 Task: Add the task  Integrate website with email marketing platforms to the section API Gateway Sprint in the project AgileCrest and add a Due Date to the respective task as 2023/12/28
Action: Mouse moved to (413, 283)
Screenshot: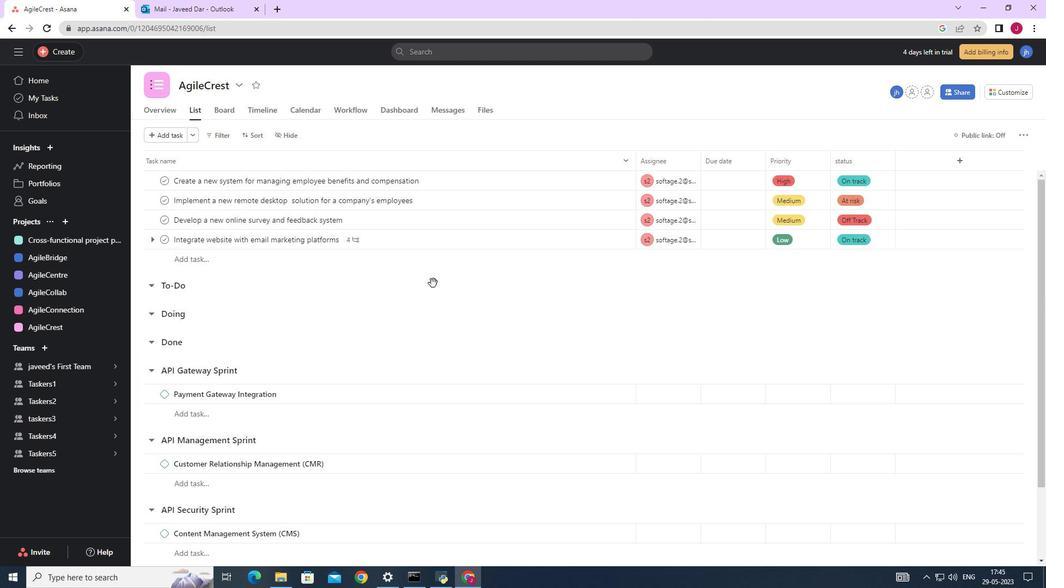 
Action: Mouse scrolled (413, 284) with delta (0, 0)
Screenshot: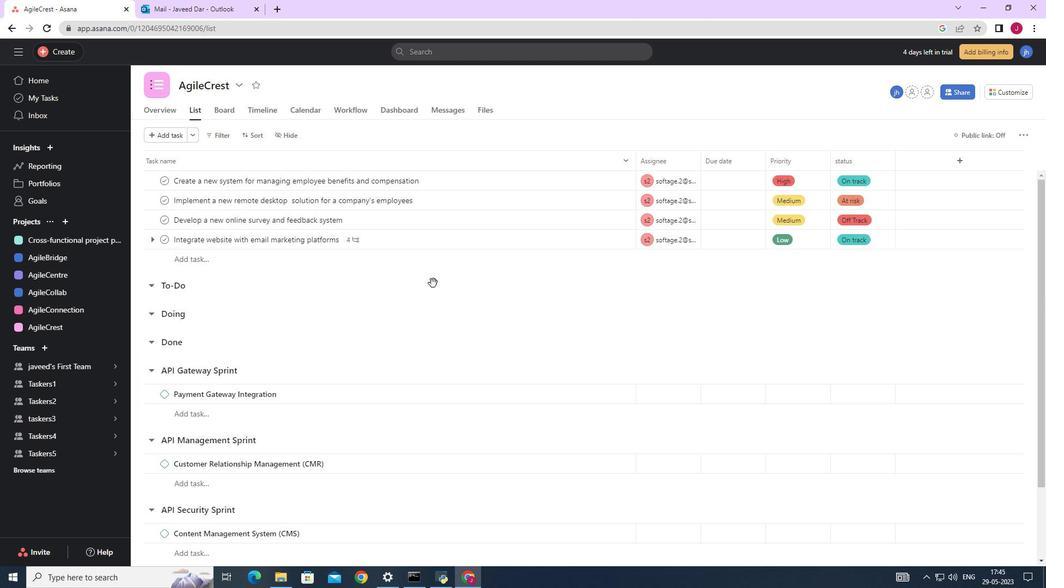 
Action: Mouse scrolled (413, 284) with delta (0, 0)
Screenshot: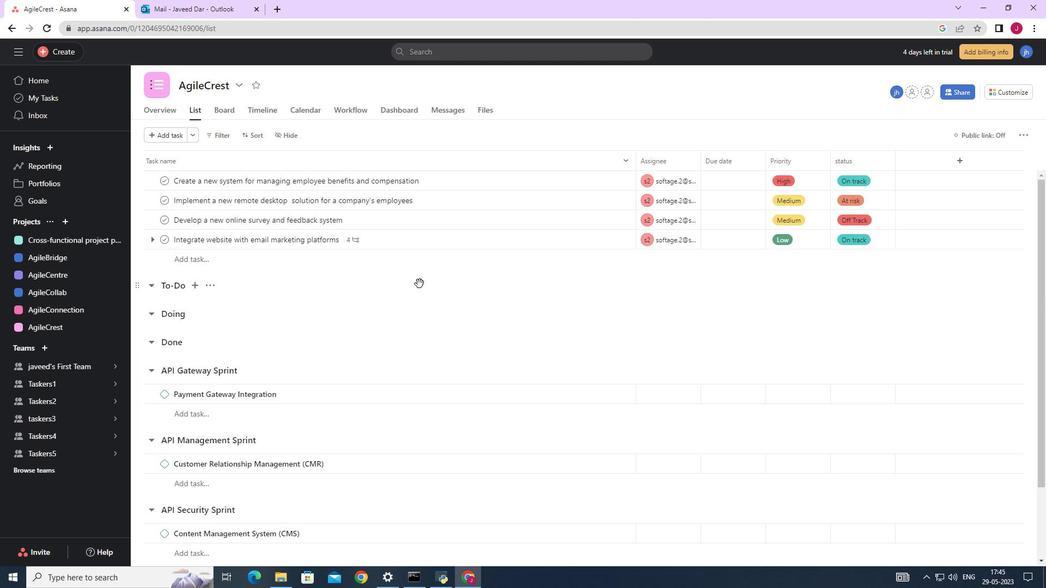 
Action: Mouse moved to (413, 283)
Screenshot: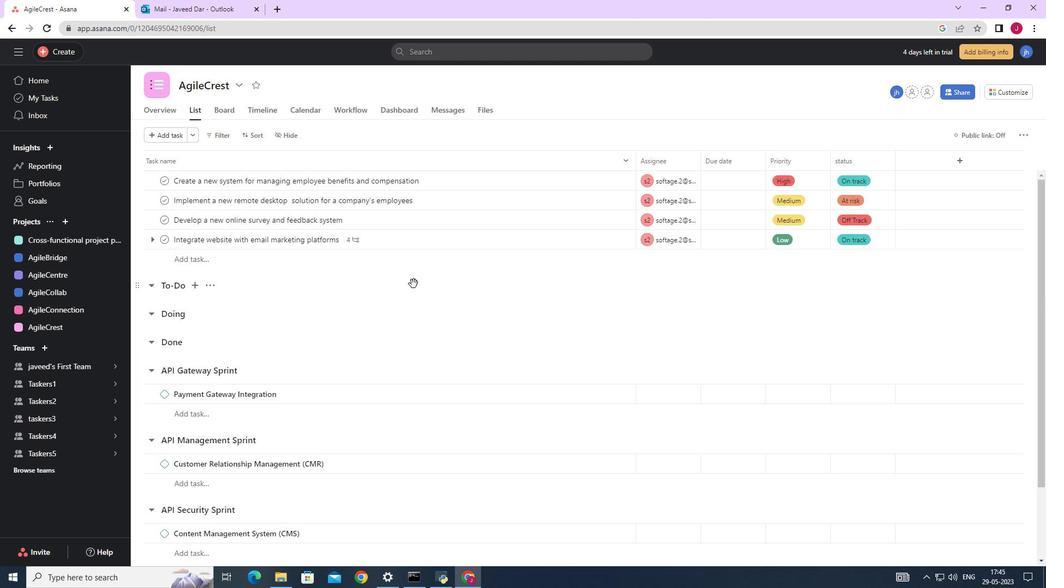 
Action: Mouse scrolled (413, 284) with delta (0, 0)
Screenshot: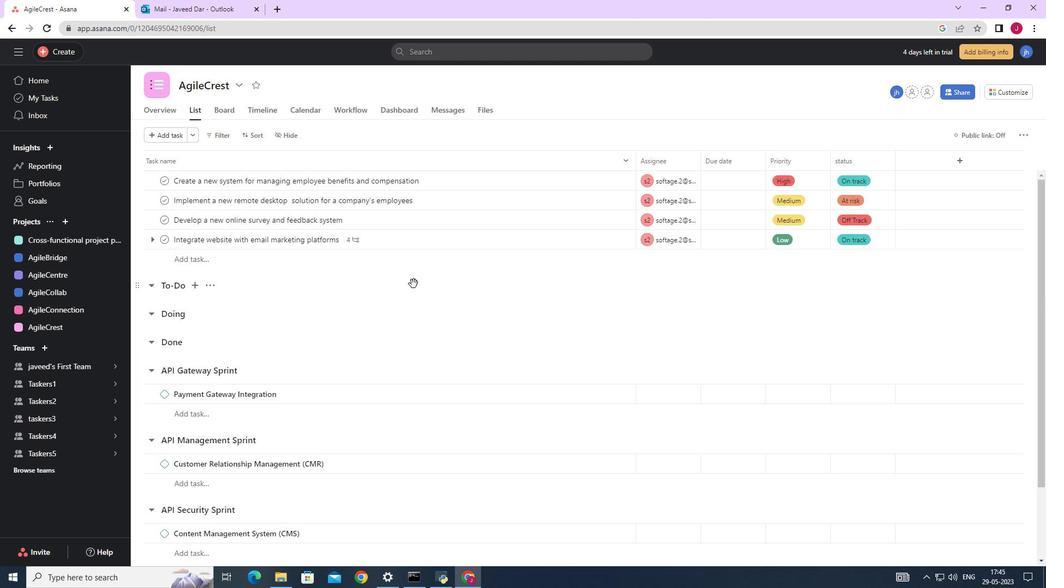 
Action: Mouse moved to (606, 241)
Screenshot: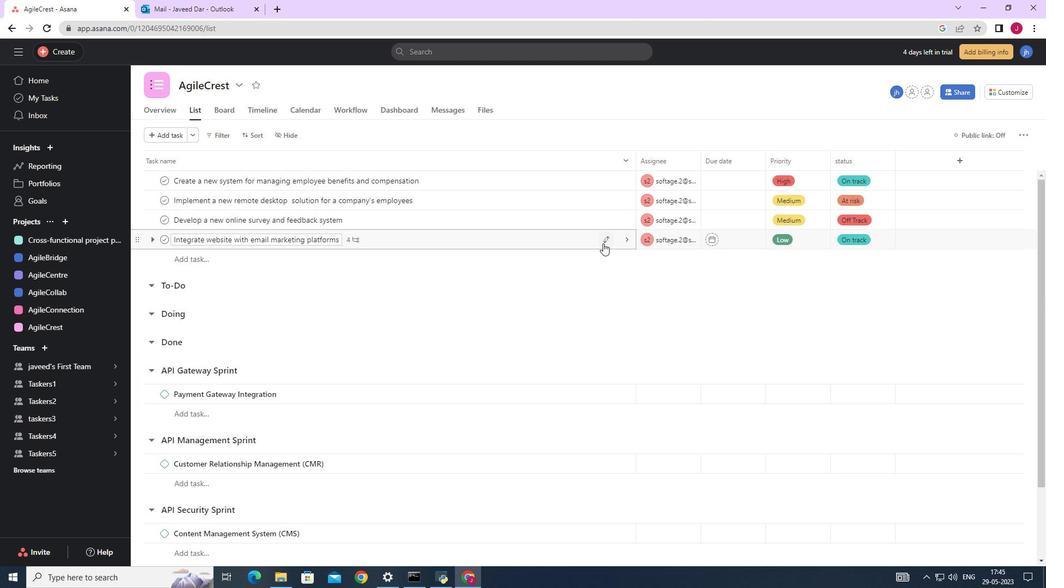 
Action: Mouse pressed left at (606, 241)
Screenshot: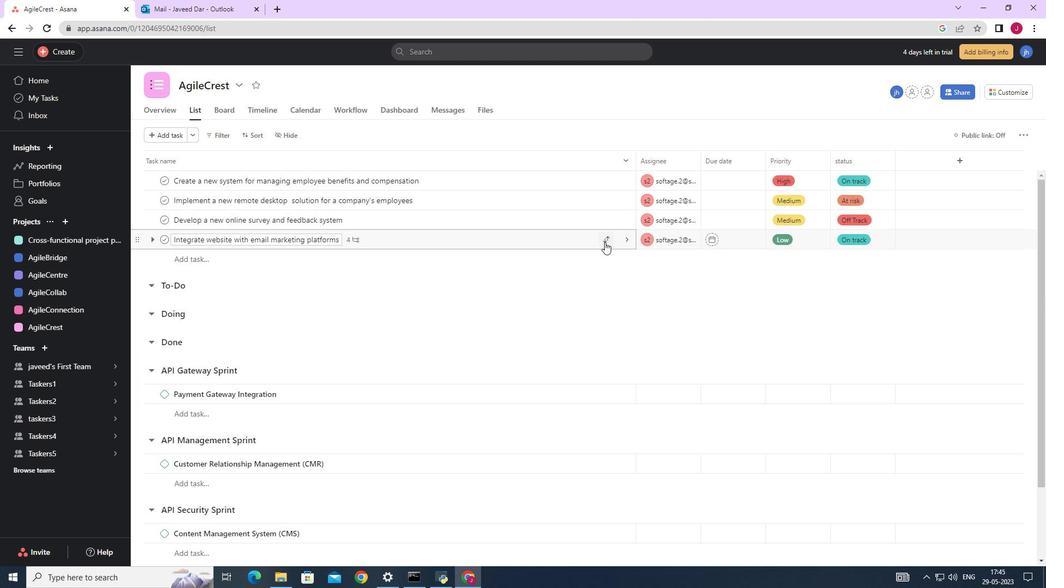 
Action: Mouse moved to (579, 363)
Screenshot: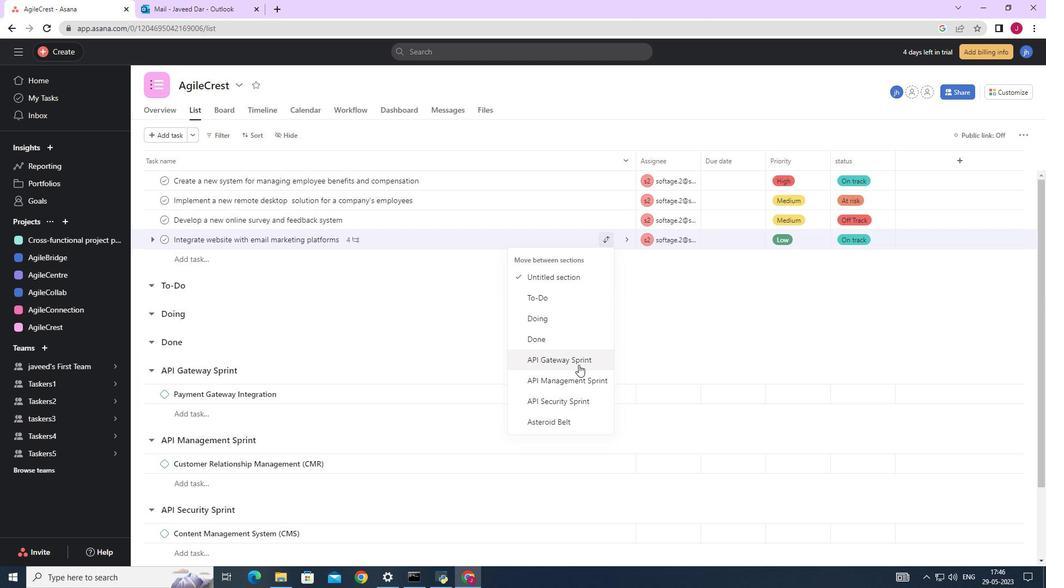 
Action: Mouse pressed left at (579, 363)
Screenshot: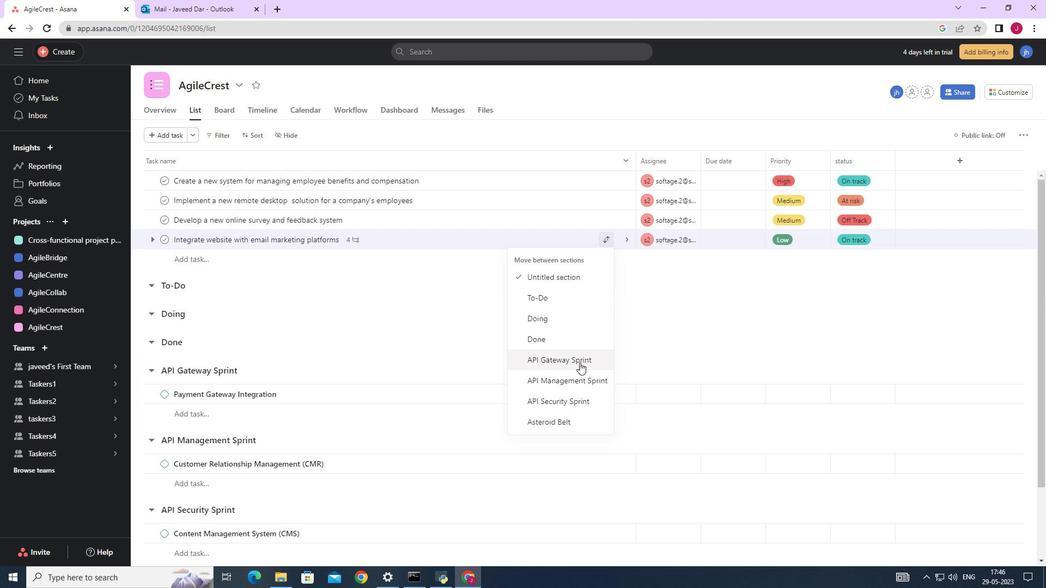 
Action: Mouse moved to (728, 374)
Screenshot: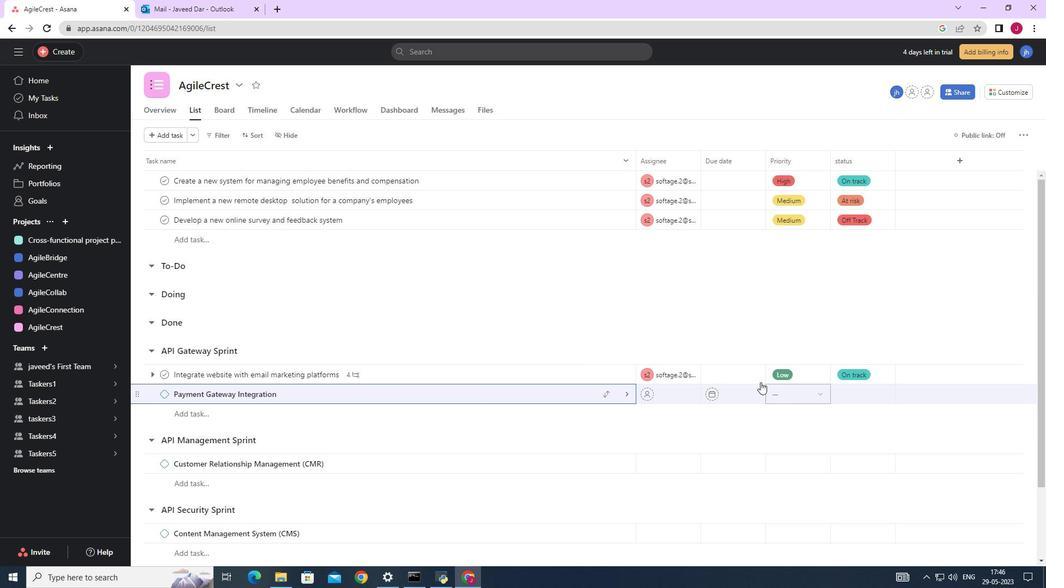 
Action: Mouse pressed left at (728, 374)
Screenshot: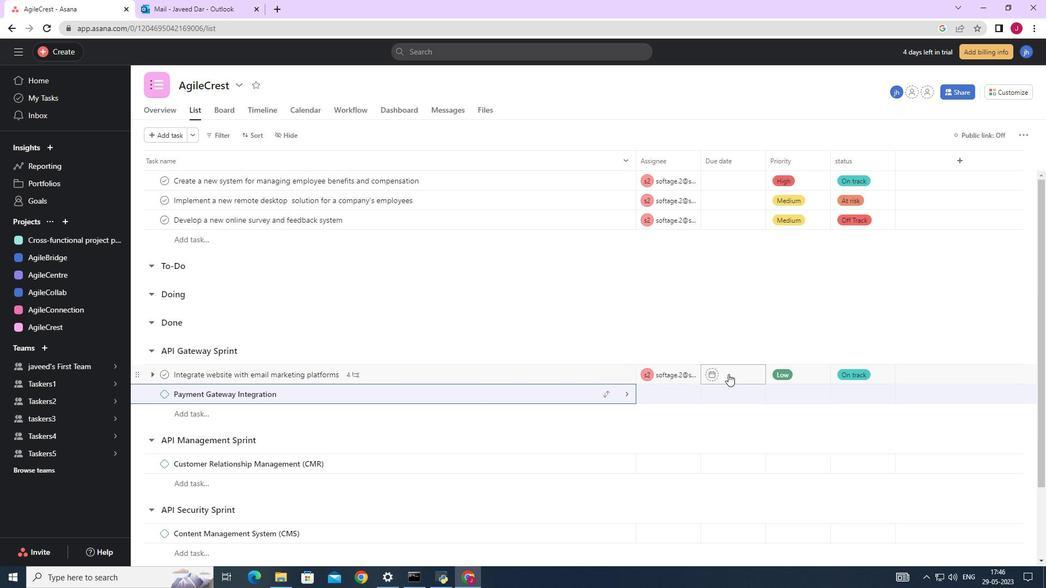 
Action: Mouse moved to (844, 196)
Screenshot: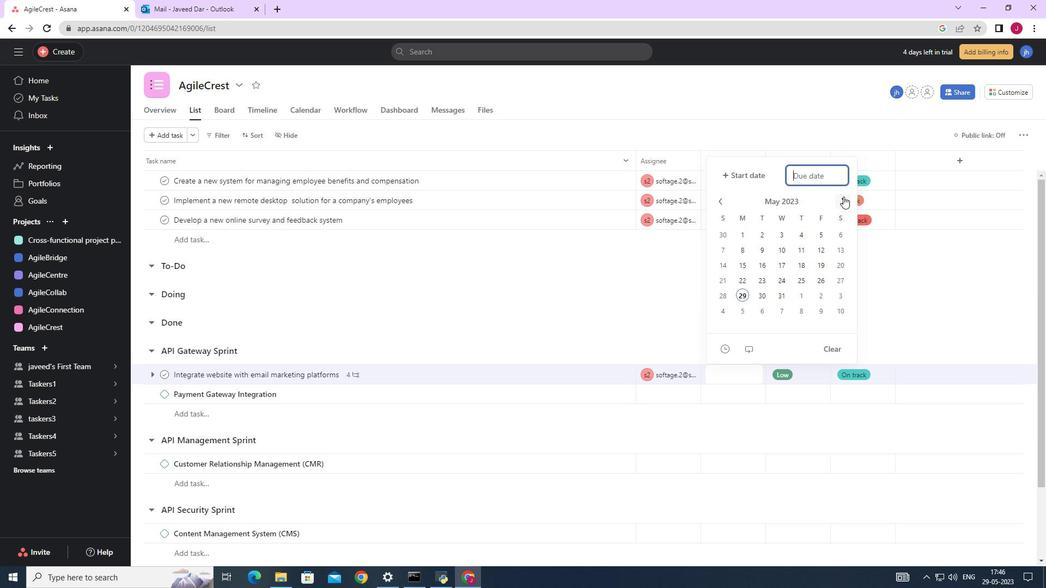 
Action: Mouse pressed left at (844, 196)
Screenshot: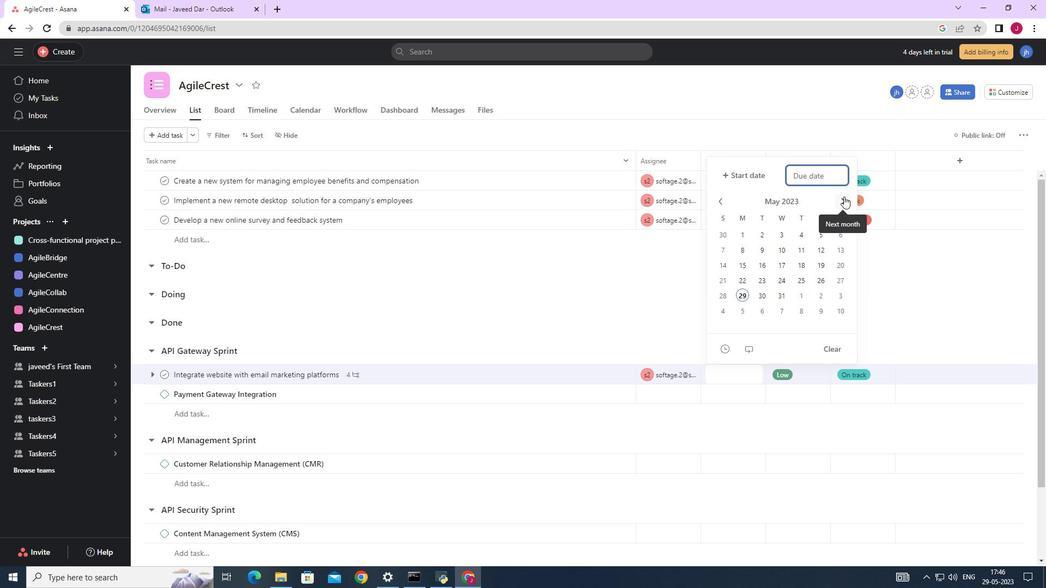 
Action: Mouse moved to (844, 201)
Screenshot: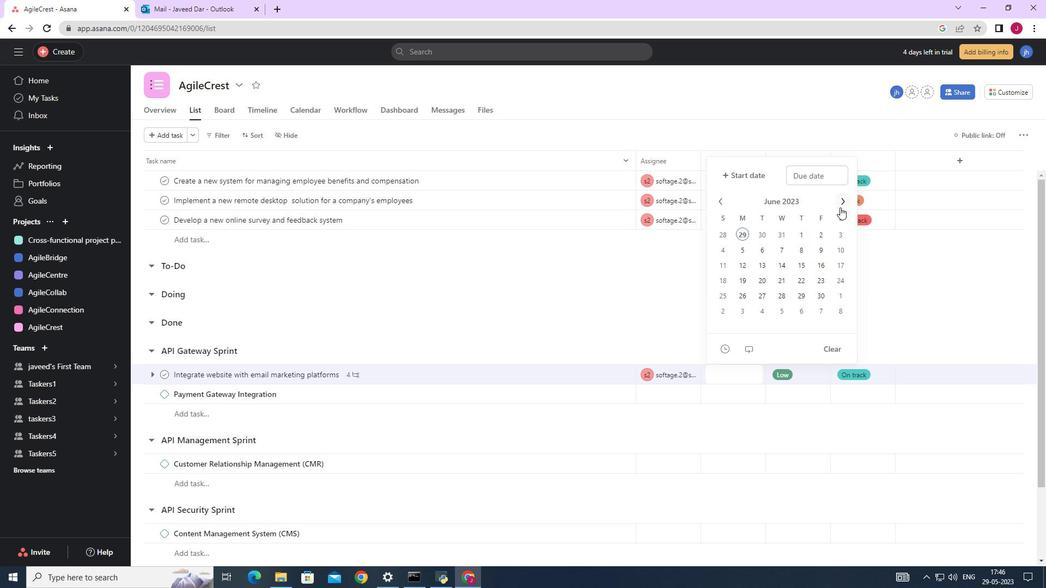 
Action: Mouse pressed left at (844, 201)
Screenshot: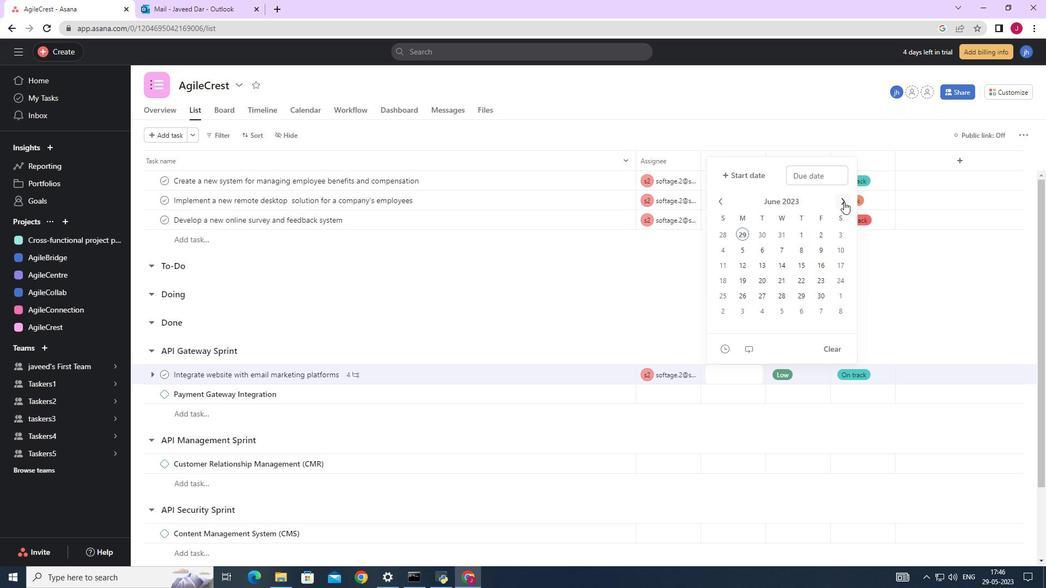 
Action: Mouse pressed left at (844, 201)
Screenshot: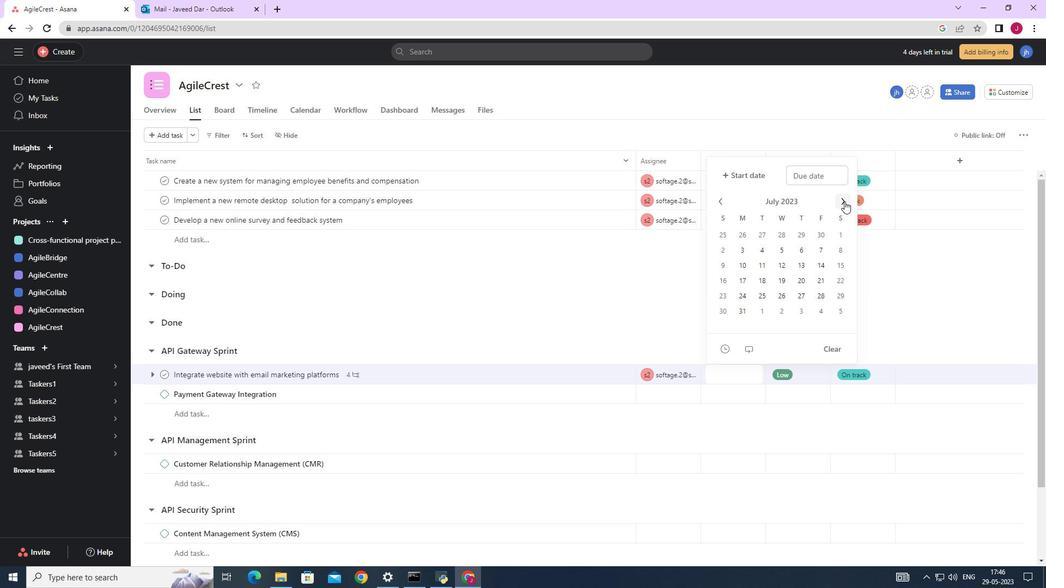 
Action: Mouse pressed left at (844, 201)
Screenshot: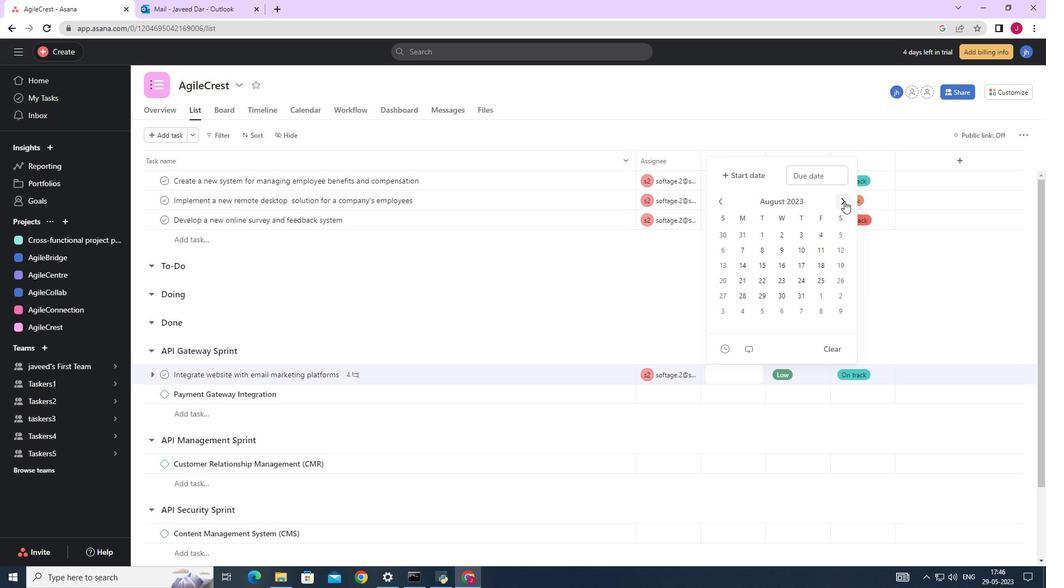 
Action: Mouse pressed left at (844, 201)
Screenshot: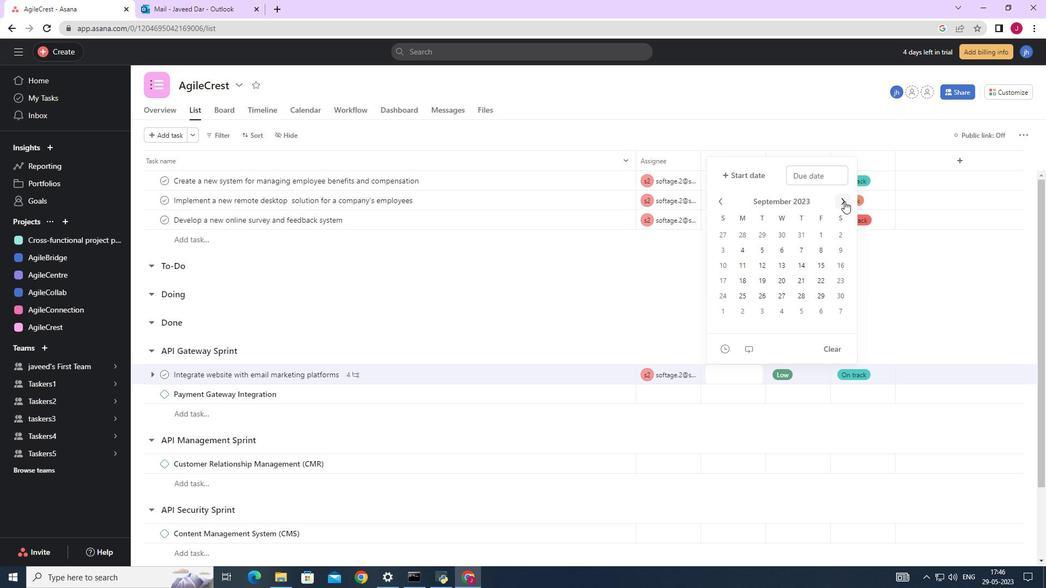 
Action: Mouse pressed left at (844, 201)
Screenshot: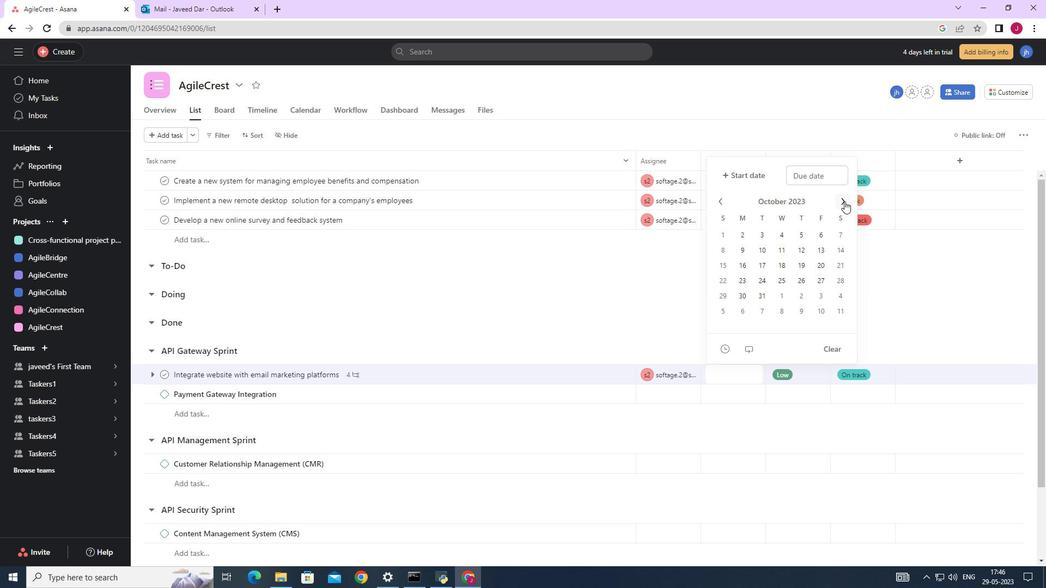 
Action: Mouse pressed left at (844, 201)
Screenshot: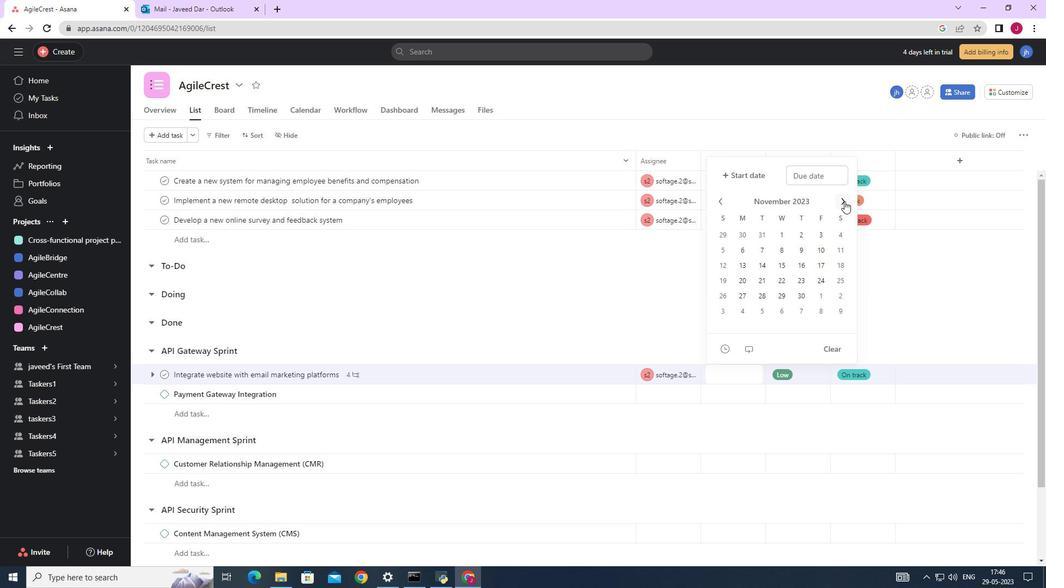 
Action: Mouse pressed left at (844, 201)
Screenshot: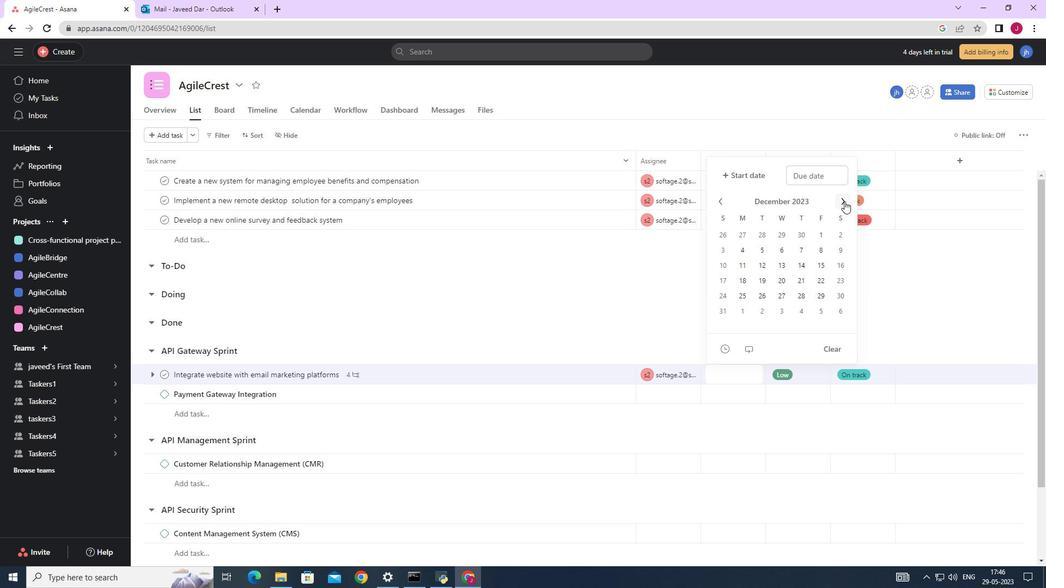 
Action: Mouse moved to (721, 201)
Screenshot: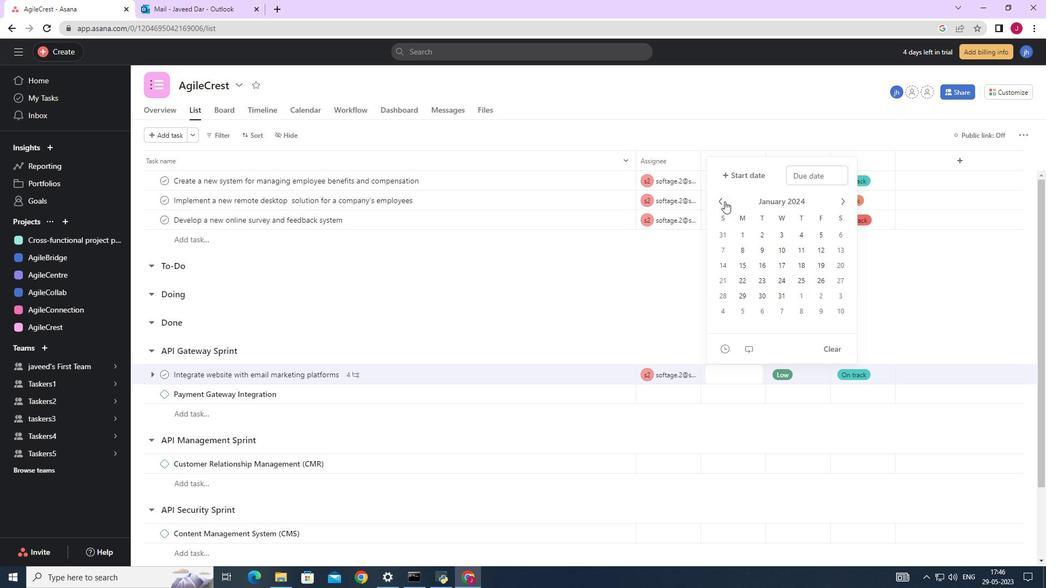 
Action: Mouse pressed left at (721, 201)
Screenshot: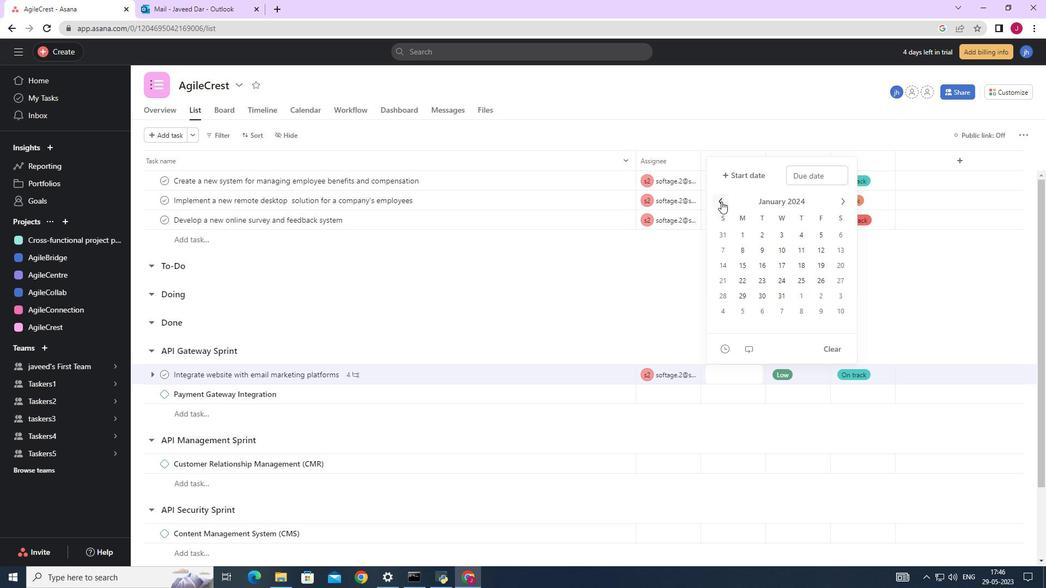 
Action: Mouse moved to (802, 296)
Screenshot: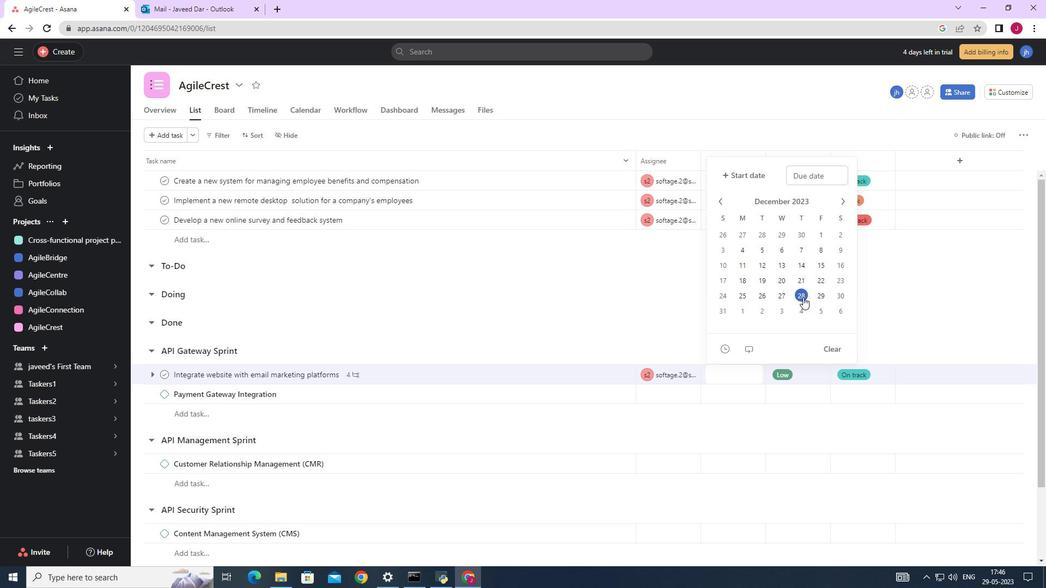 
Action: Mouse pressed left at (802, 296)
Screenshot: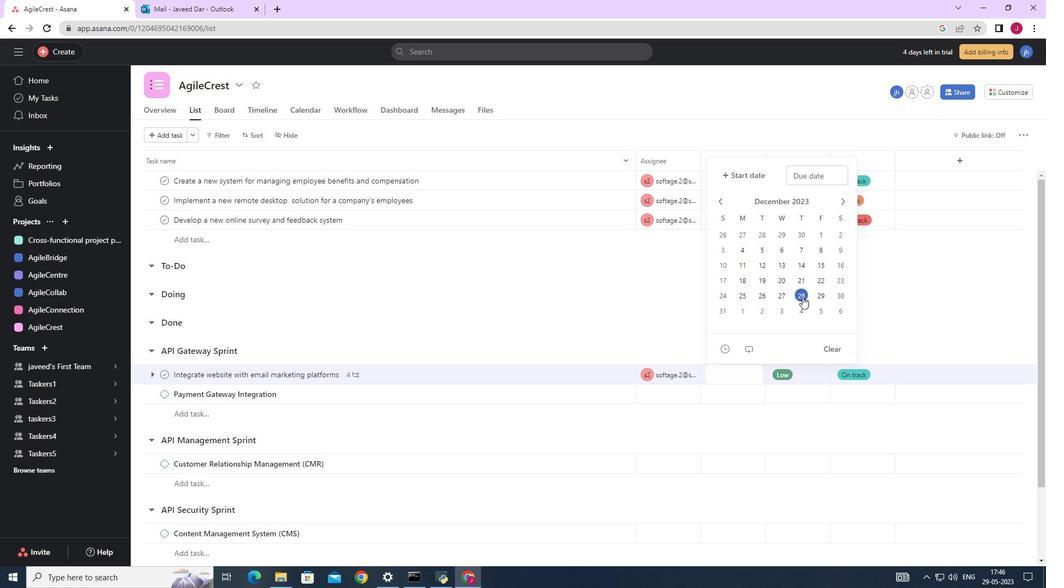 
Action: Mouse moved to (949, 296)
Screenshot: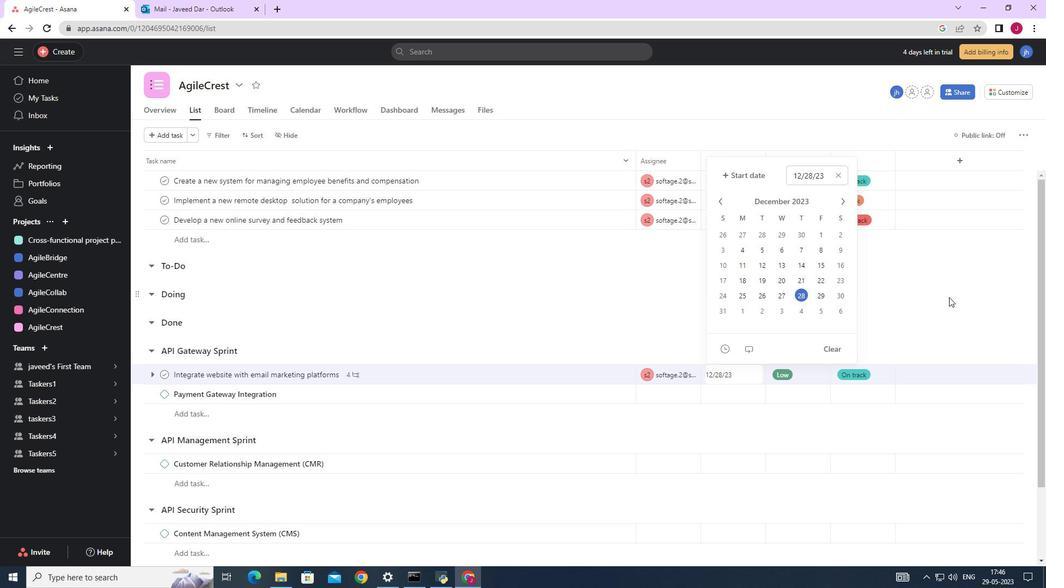
Action: Mouse pressed left at (949, 296)
Screenshot: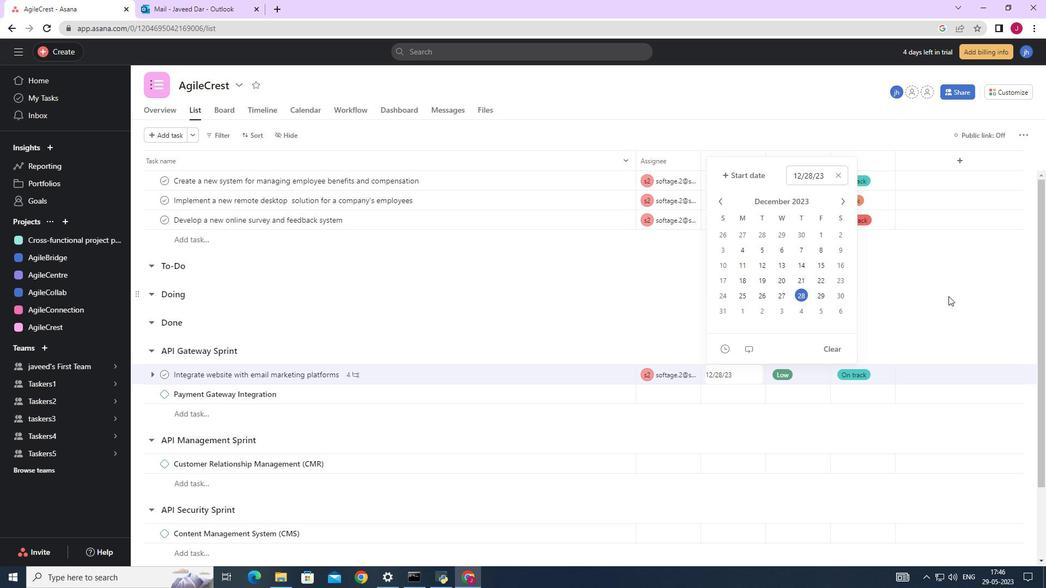 
Action: Mouse moved to (912, 292)
Screenshot: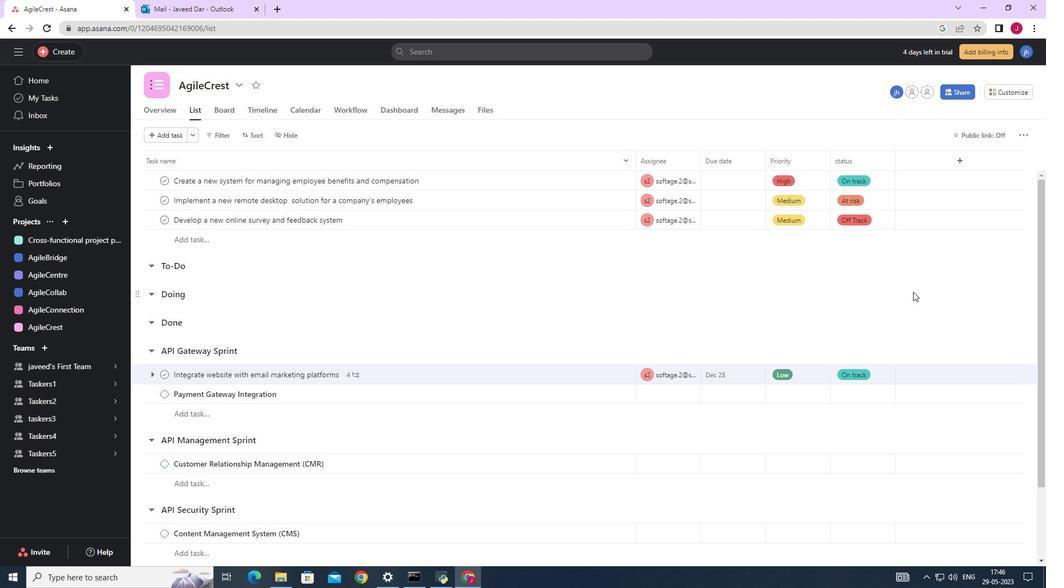 
